 Task: In the  document log.docx Use the feature 'and check spelling and grammer' Change font style of header to '18' Select the body of letter and change paragraph spacing to  1.5
Action: Mouse moved to (230, 297)
Screenshot: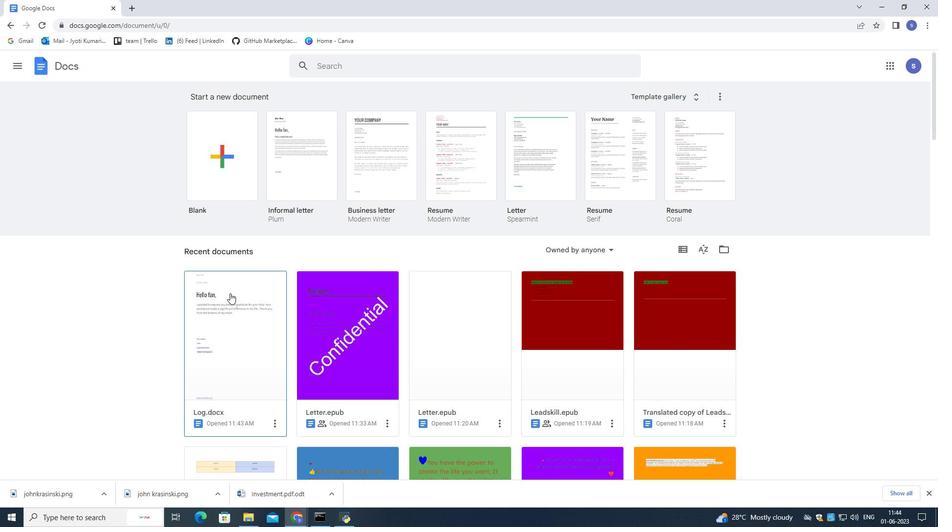 
Action: Mouse pressed left at (230, 297)
Screenshot: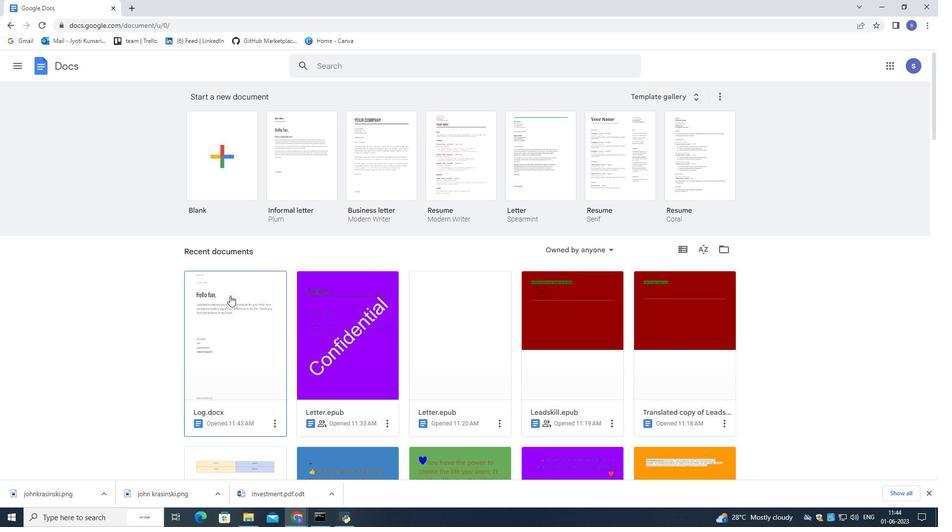 
Action: Mouse moved to (229, 297)
Screenshot: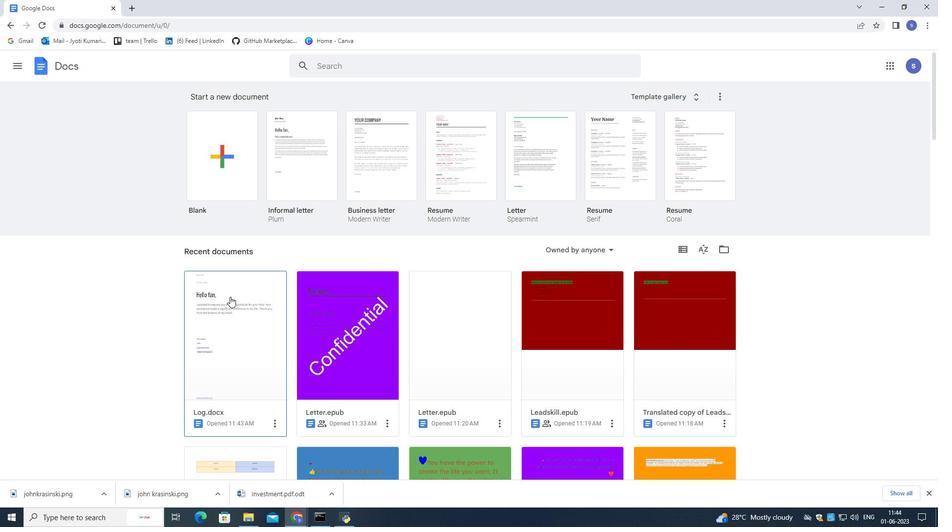 
Action: Mouse pressed left at (229, 297)
Screenshot: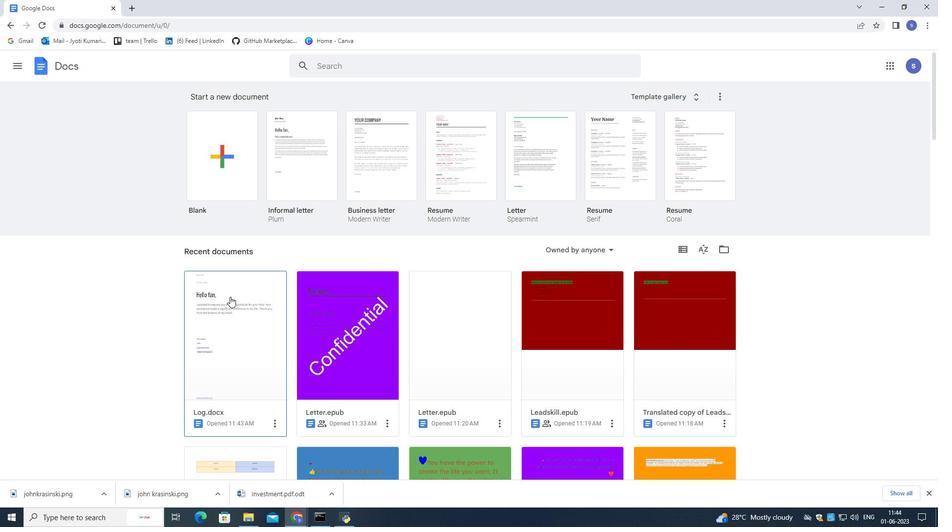 
Action: Mouse moved to (156, 72)
Screenshot: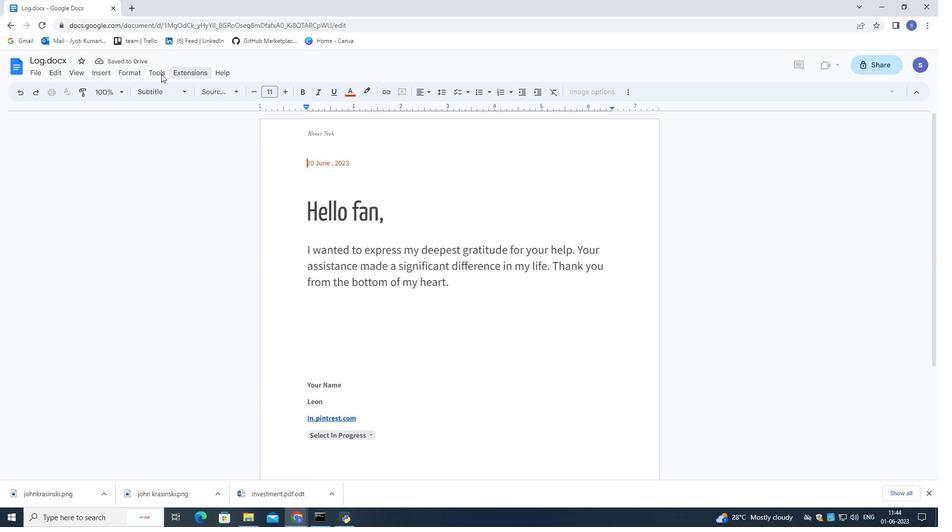 
Action: Mouse pressed left at (156, 72)
Screenshot: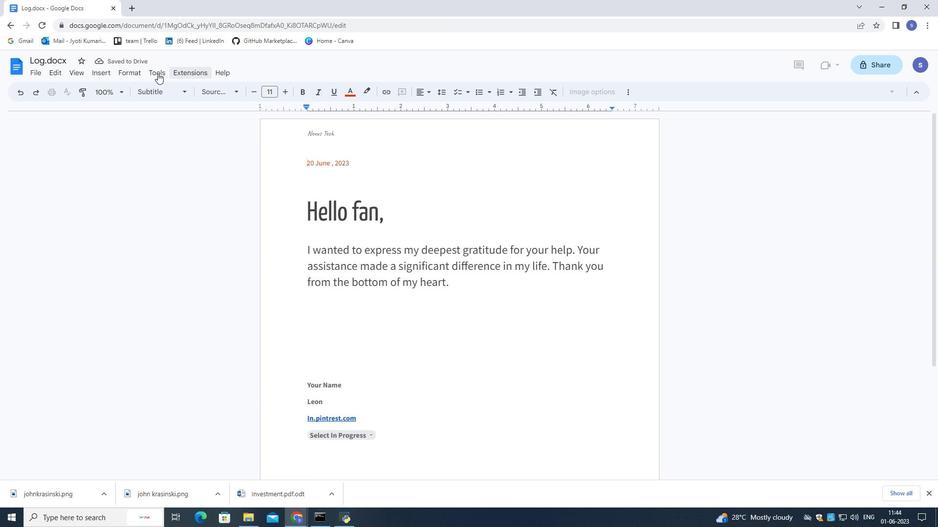 
Action: Mouse moved to (381, 96)
Screenshot: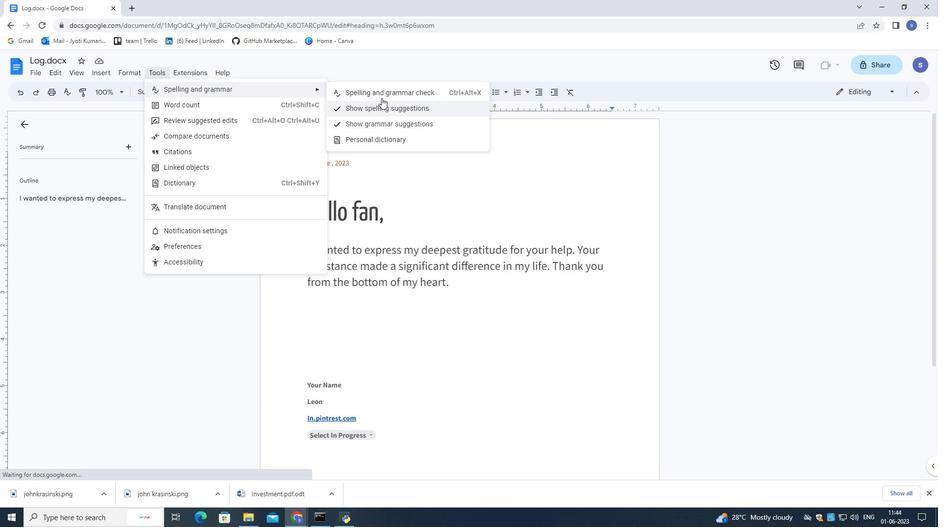 
Action: Mouse pressed left at (381, 96)
Screenshot: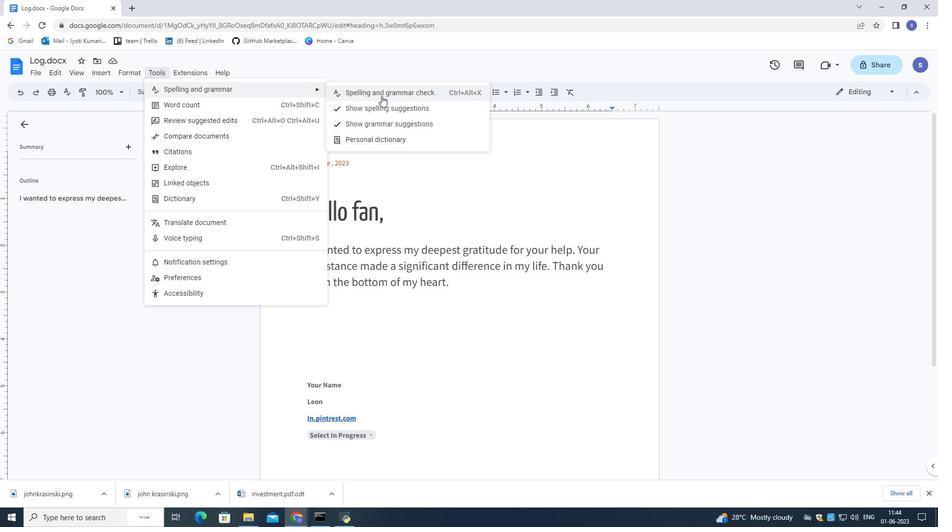 
Action: Mouse moved to (359, 134)
Screenshot: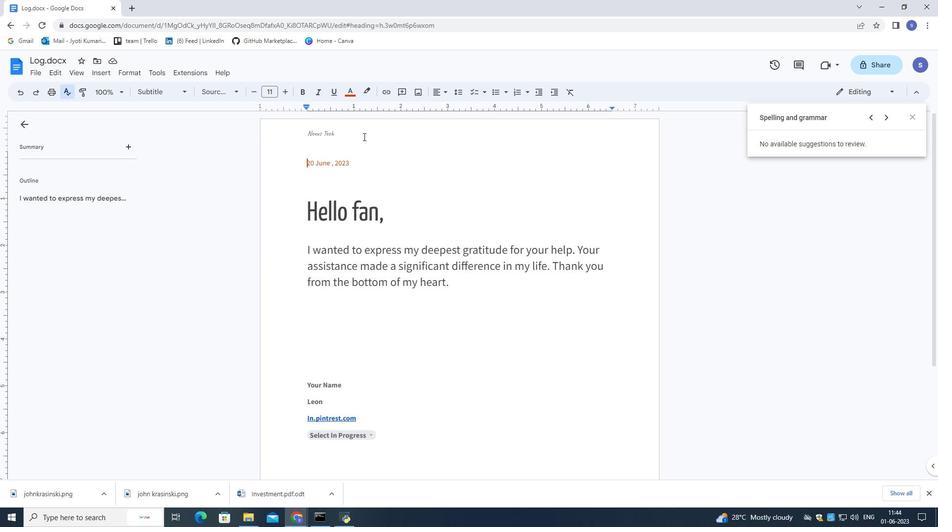 
Action: Mouse pressed left at (359, 134)
Screenshot: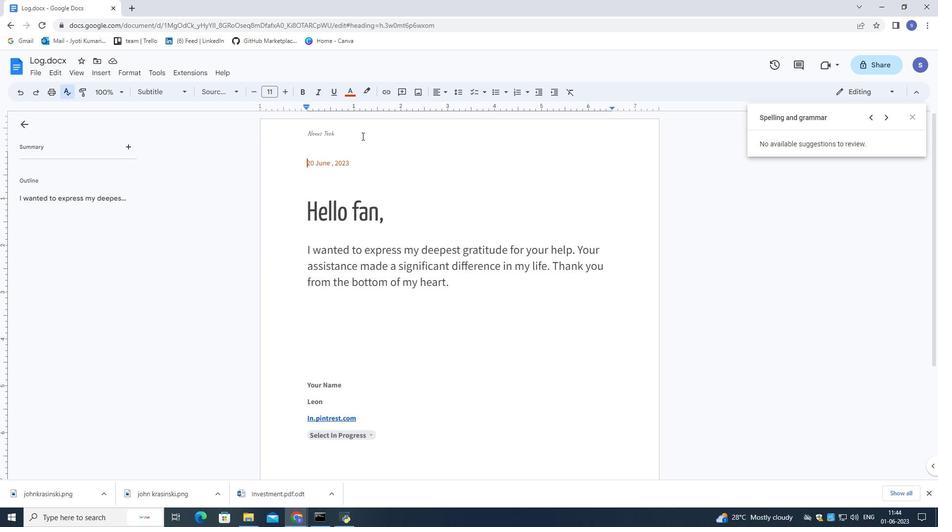 
Action: Mouse moved to (357, 133)
Screenshot: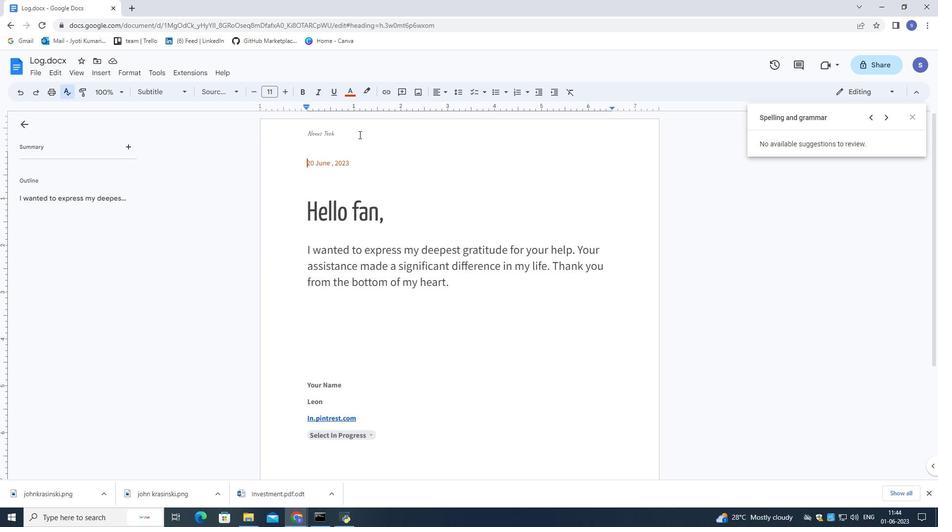 
Action: Mouse pressed left at (357, 133)
Screenshot: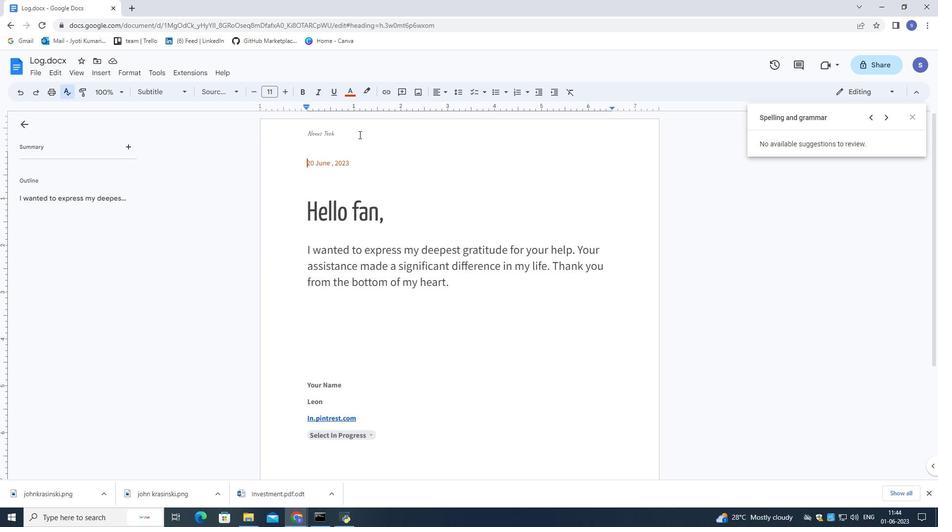 
Action: Mouse moved to (333, 132)
Screenshot: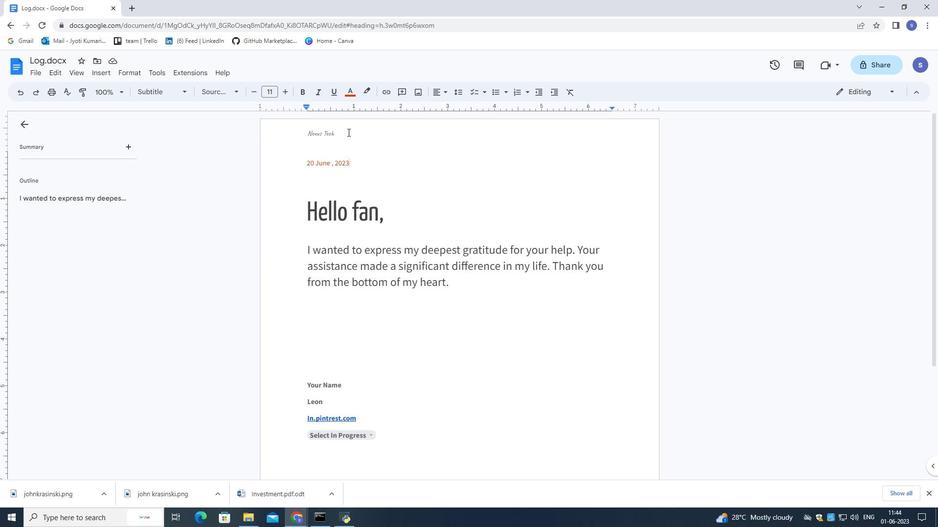 
Action: Mouse pressed left at (333, 132)
Screenshot: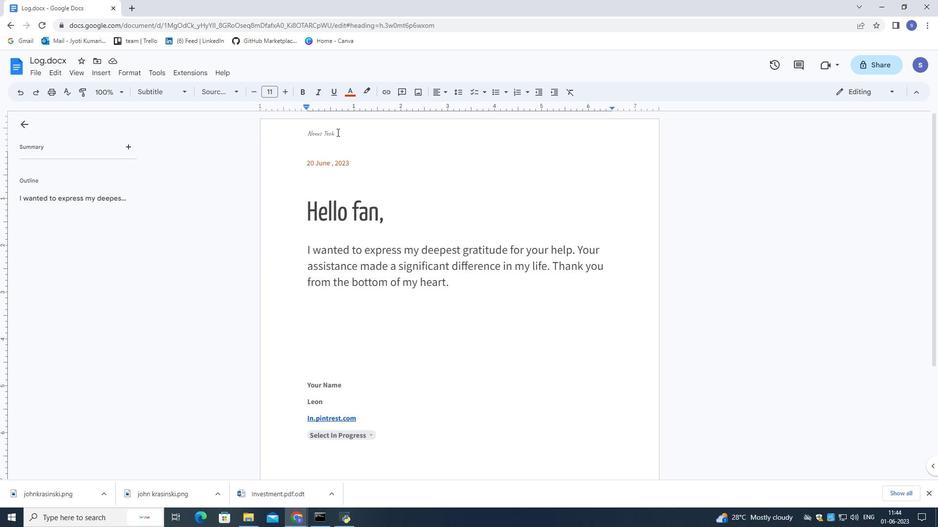 
Action: Mouse pressed left at (333, 132)
Screenshot: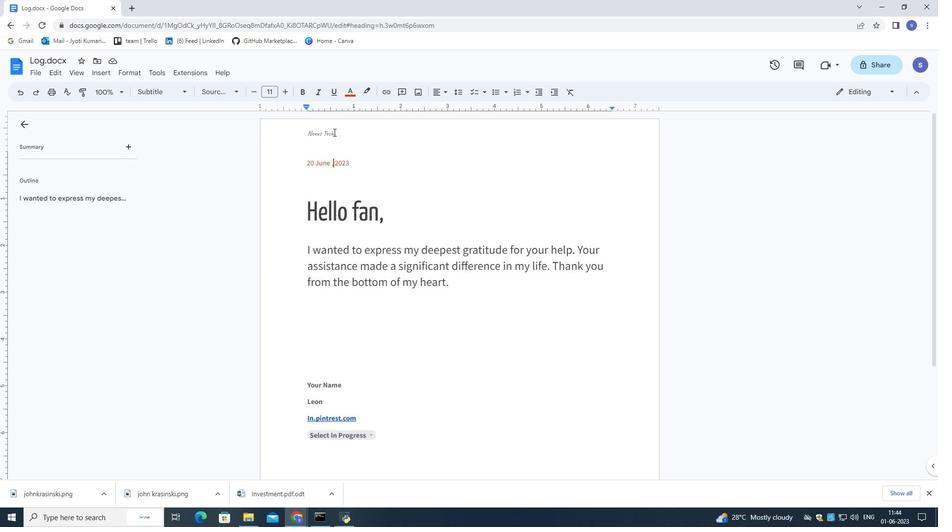 
Action: Mouse pressed left at (333, 132)
Screenshot: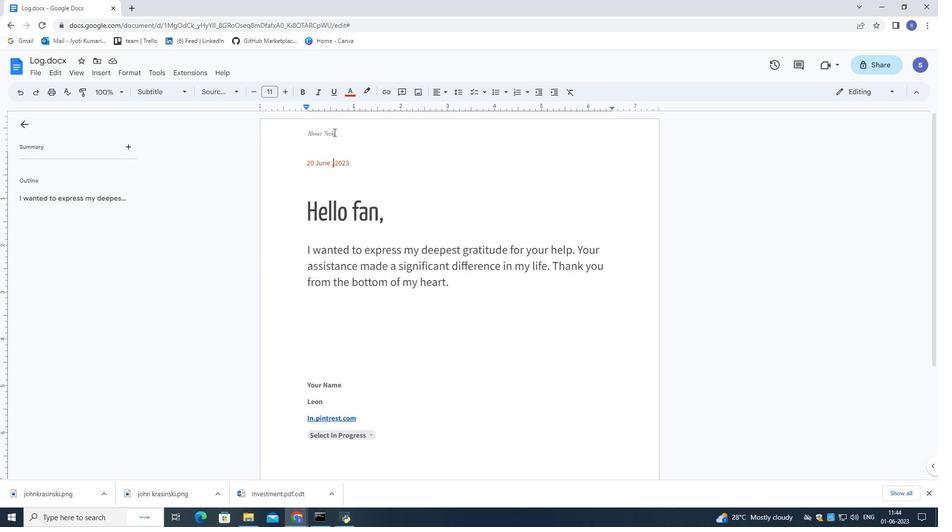 
Action: Mouse pressed left at (333, 132)
Screenshot: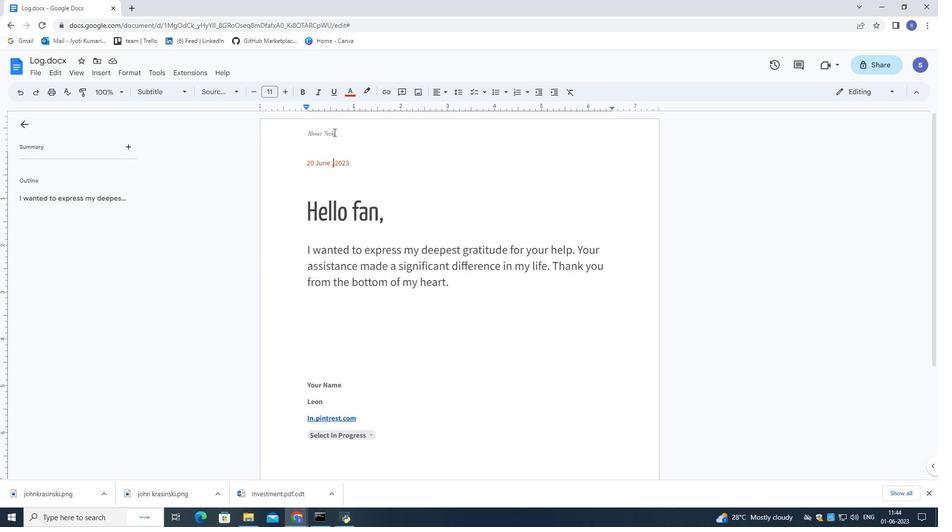 
Action: Mouse pressed left at (333, 132)
Screenshot: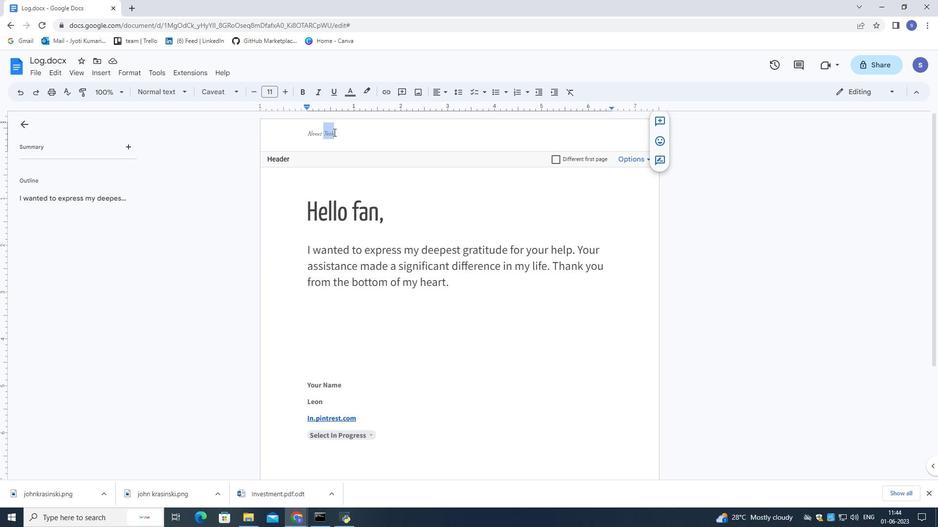 
Action: Mouse moved to (283, 91)
Screenshot: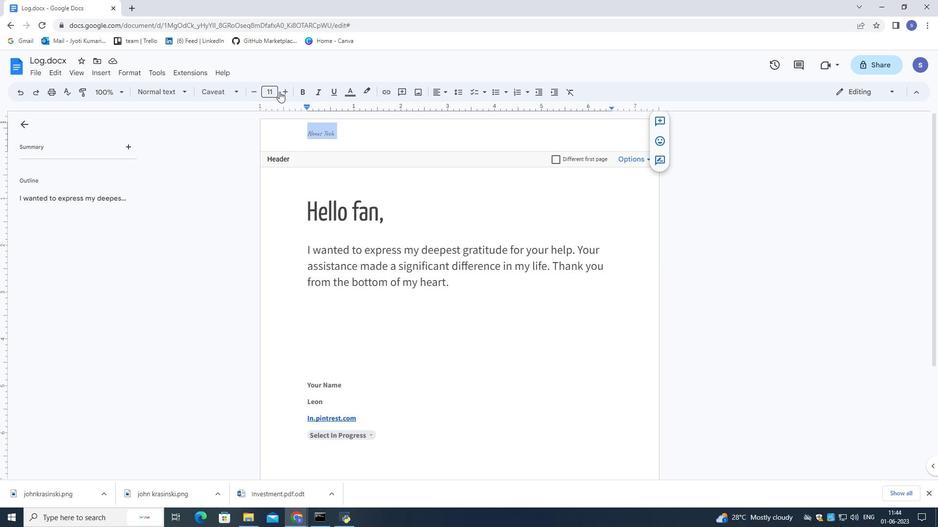 
Action: Mouse pressed left at (283, 91)
Screenshot: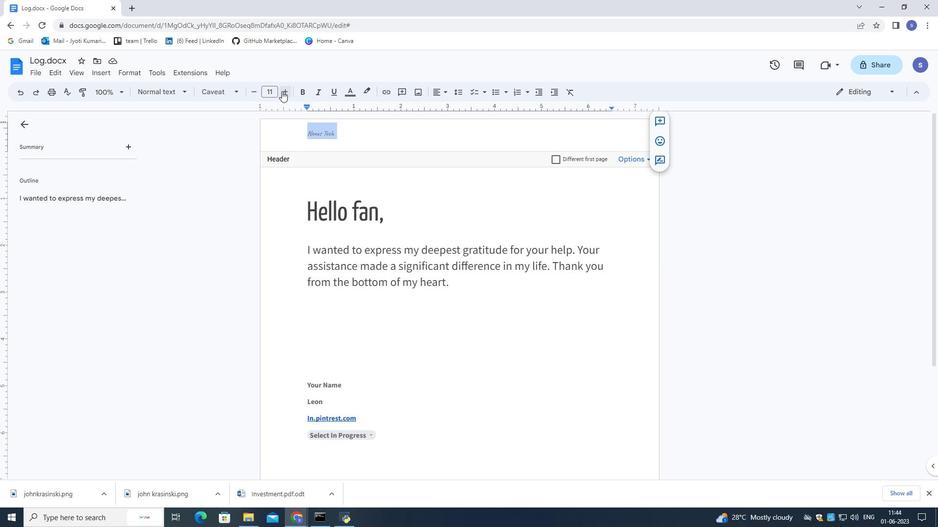 
Action: Mouse moved to (283, 91)
Screenshot: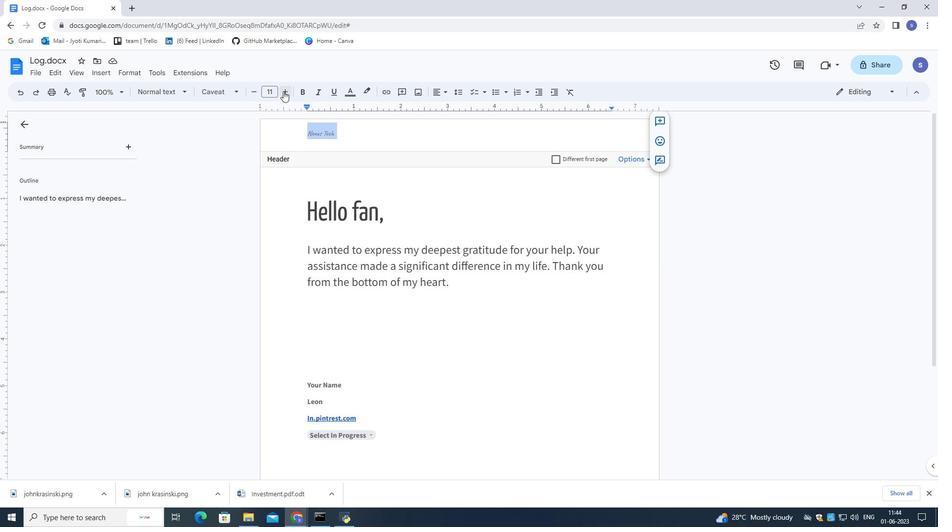 
Action: Mouse pressed left at (283, 91)
Screenshot: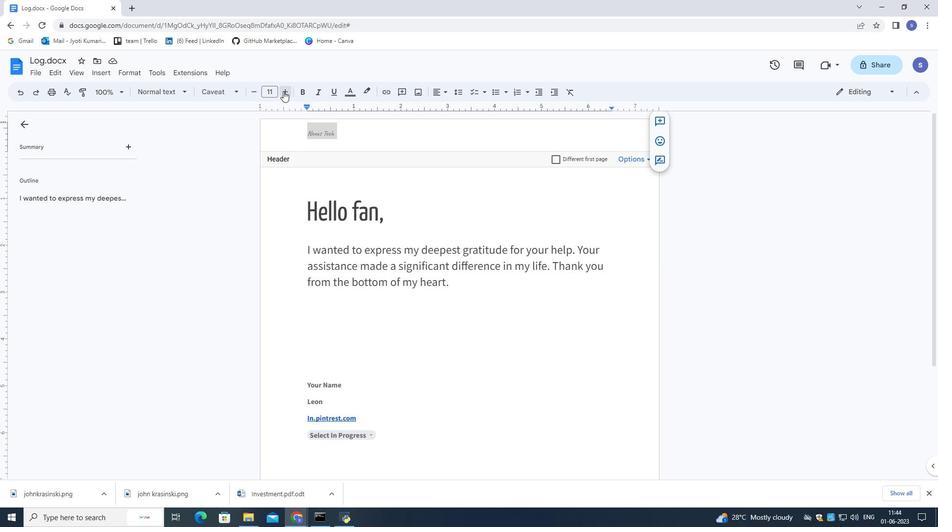 
Action: Mouse pressed left at (283, 91)
Screenshot: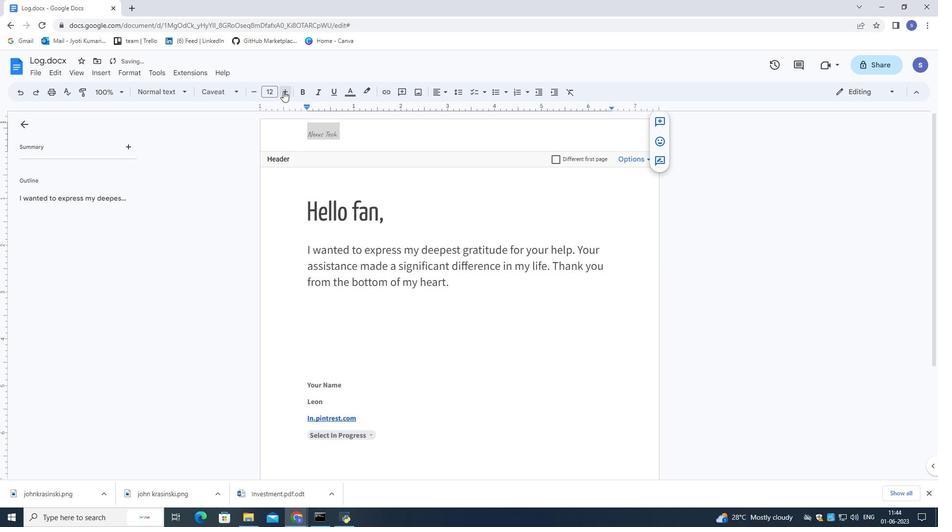 
Action: Mouse pressed left at (283, 91)
Screenshot: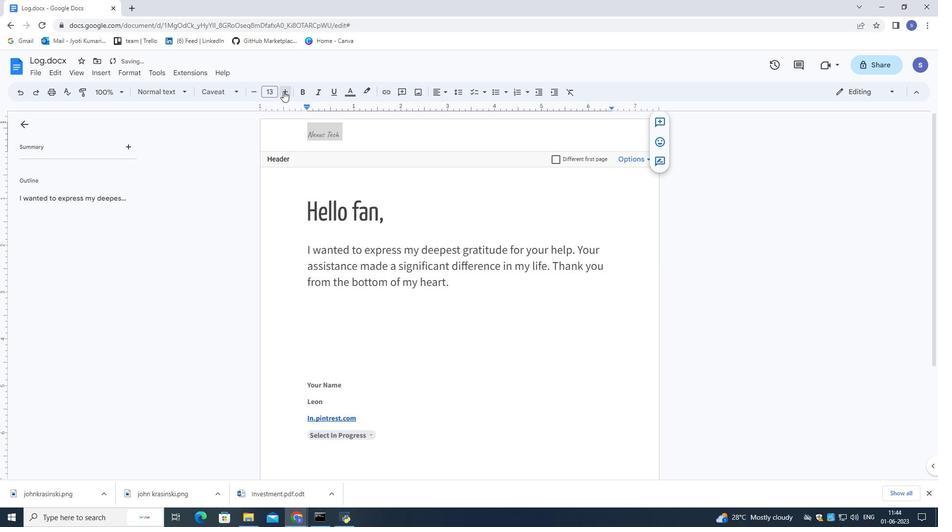 
Action: Mouse pressed left at (283, 91)
Screenshot: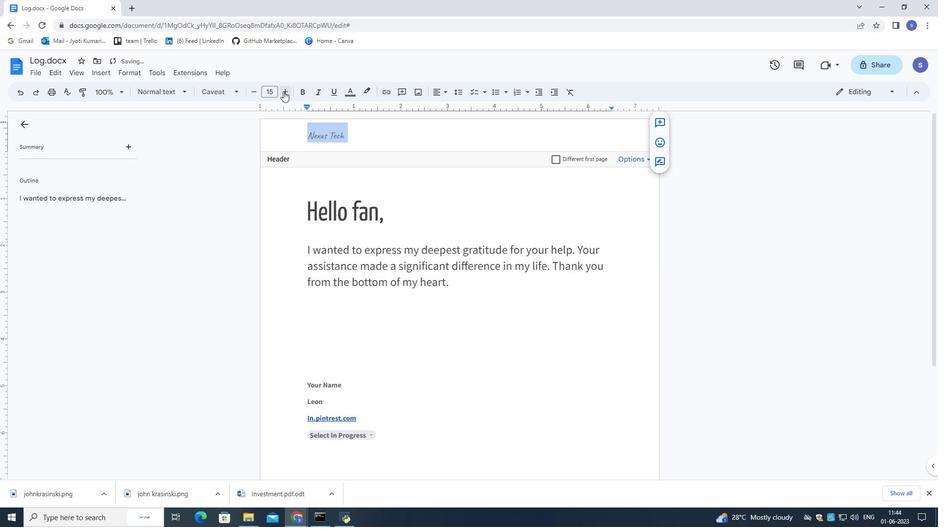 
Action: Mouse pressed left at (283, 91)
Screenshot: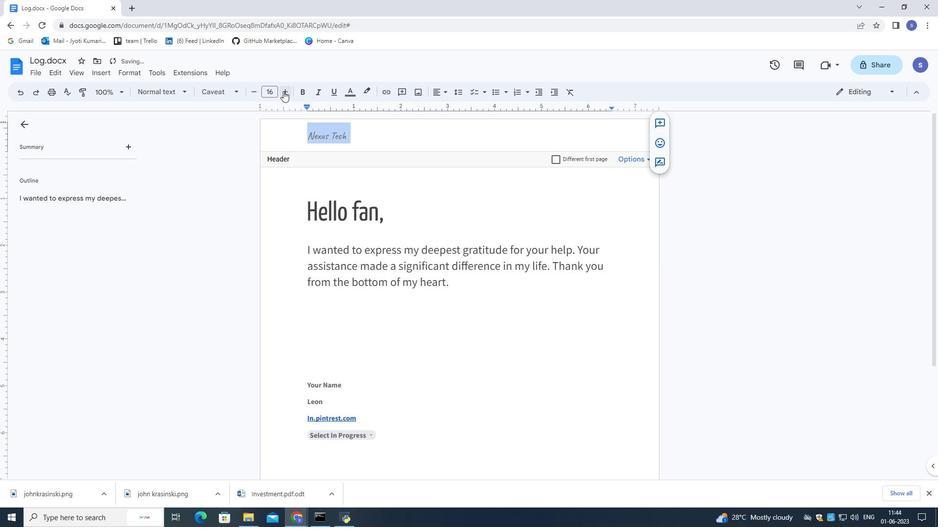 
Action: Mouse pressed left at (283, 91)
Screenshot: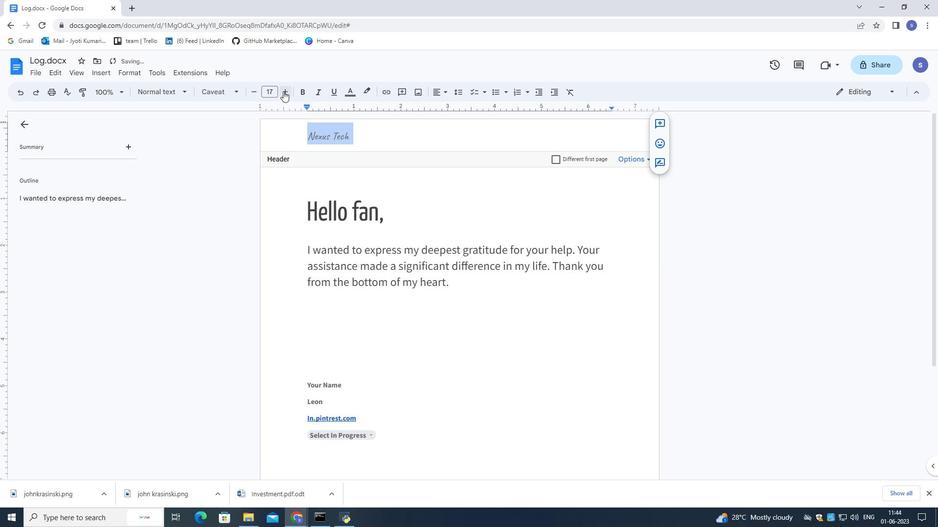 
Action: Mouse moved to (453, 286)
Screenshot: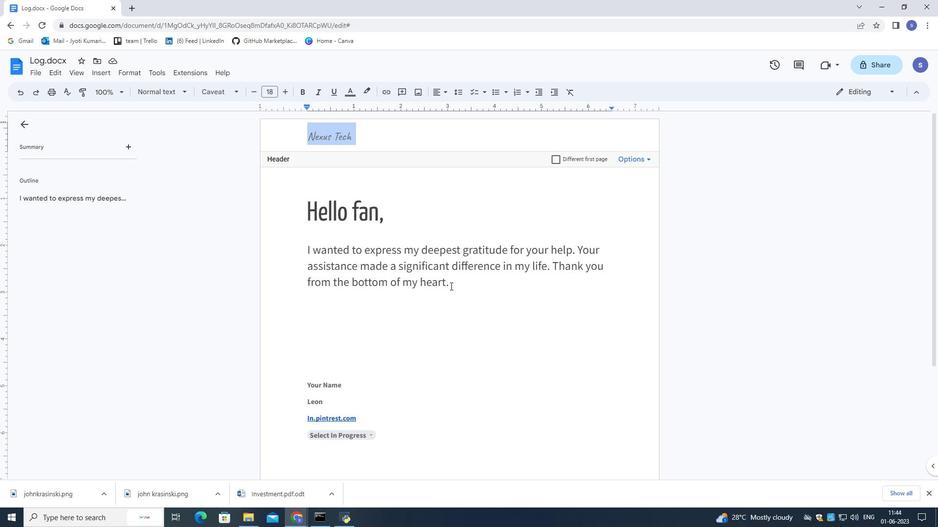
Action: Mouse pressed left at (453, 286)
Screenshot: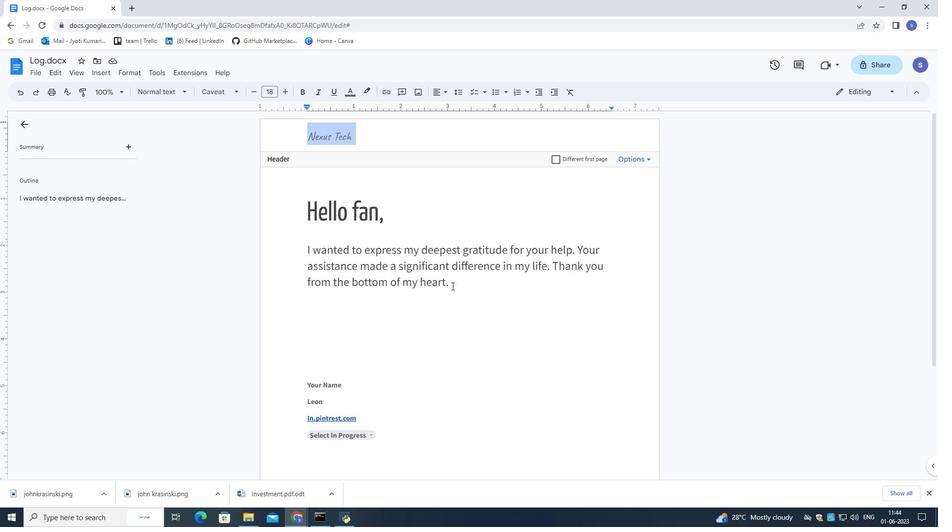 
Action: Mouse pressed left at (453, 286)
Screenshot: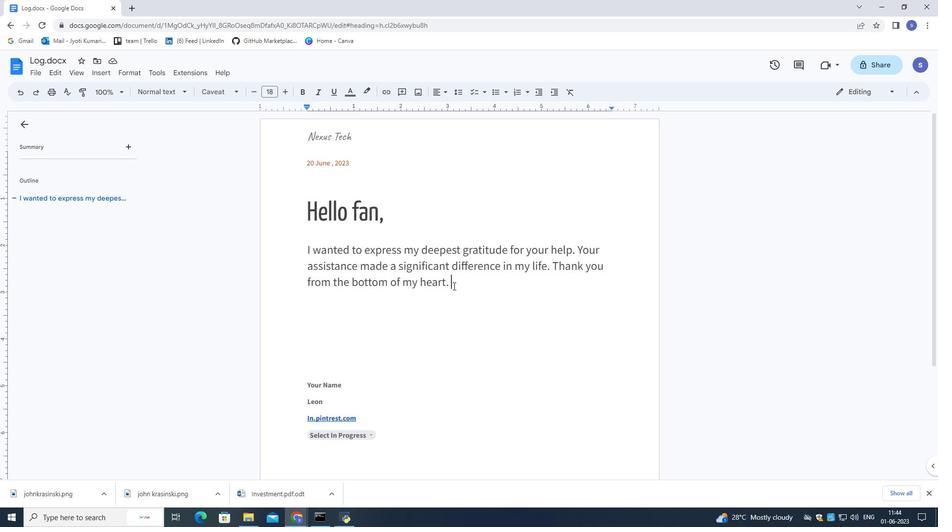 
Action: Mouse moved to (458, 92)
Screenshot: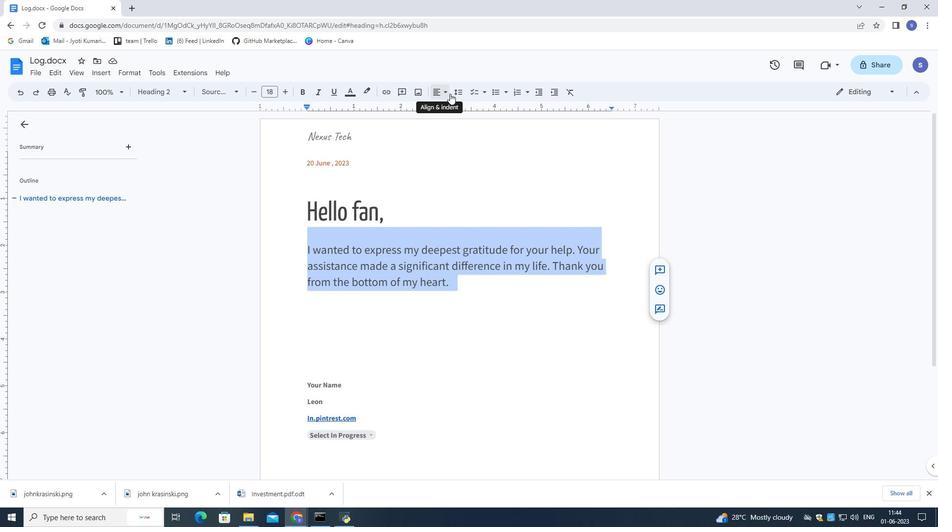 
Action: Mouse pressed left at (458, 92)
Screenshot: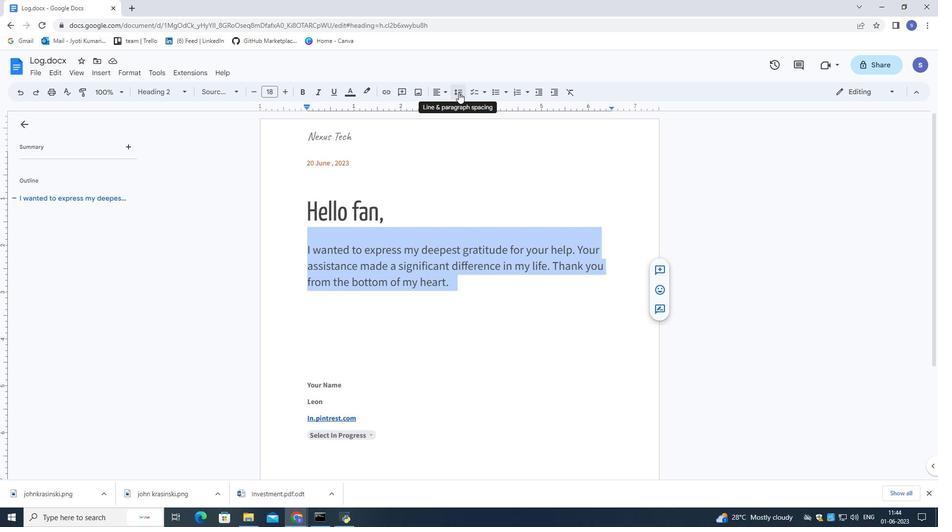 
Action: Mouse moved to (468, 138)
Screenshot: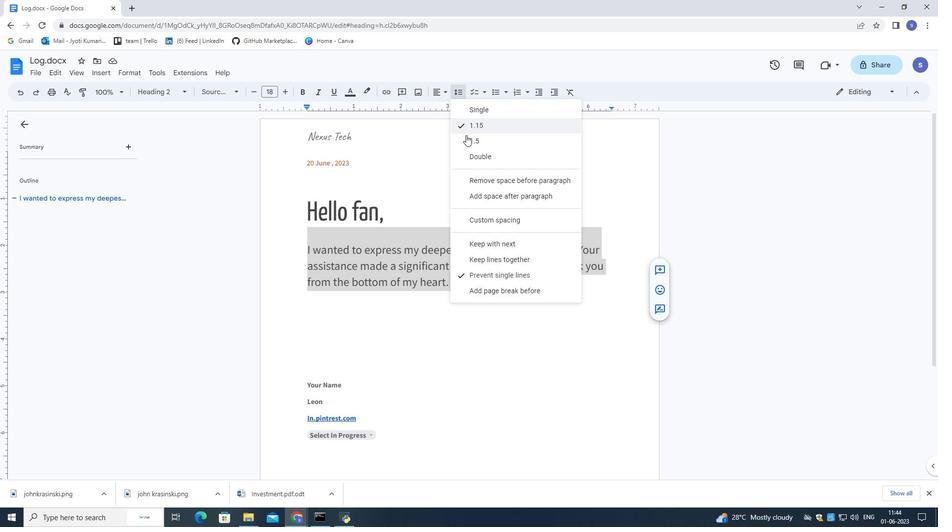 
Action: Mouse pressed left at (468, 138)
Screenshot: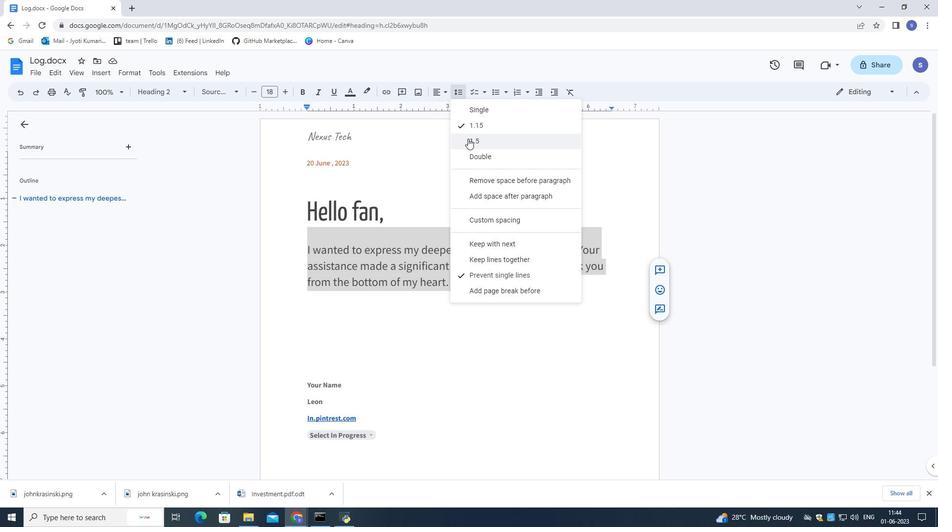
Action: Mouse moved to (466, 336)
Screenshot: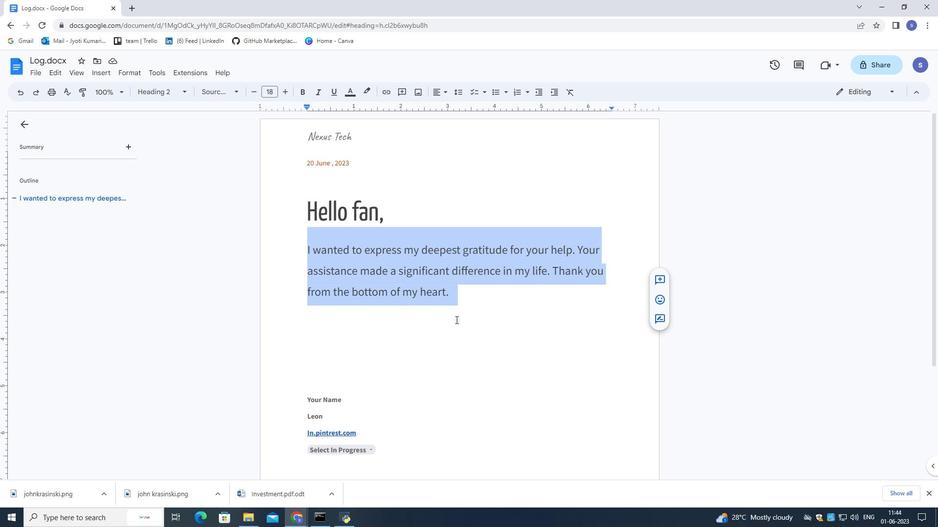 
Action: Mouse pressed left at (466, 336)
Screenshot: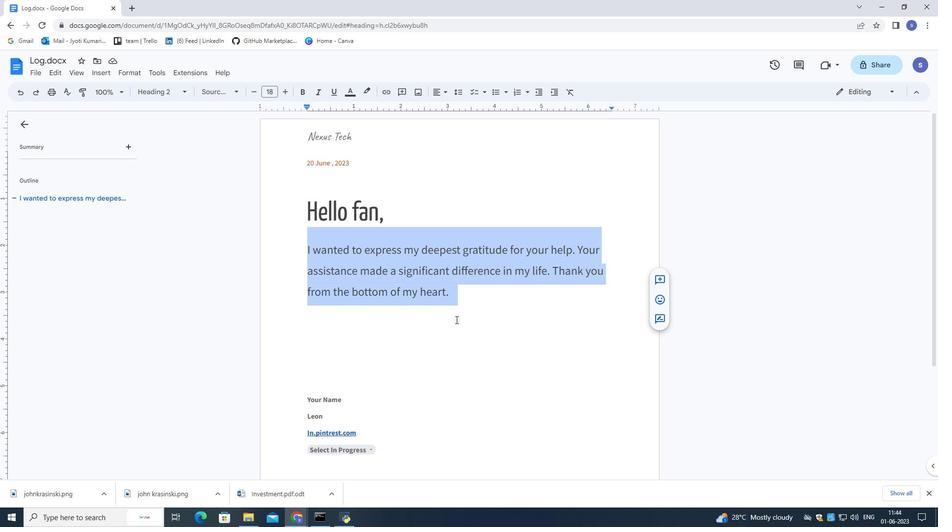 
Action: Mouse moved to (465, 323)
Screenshot: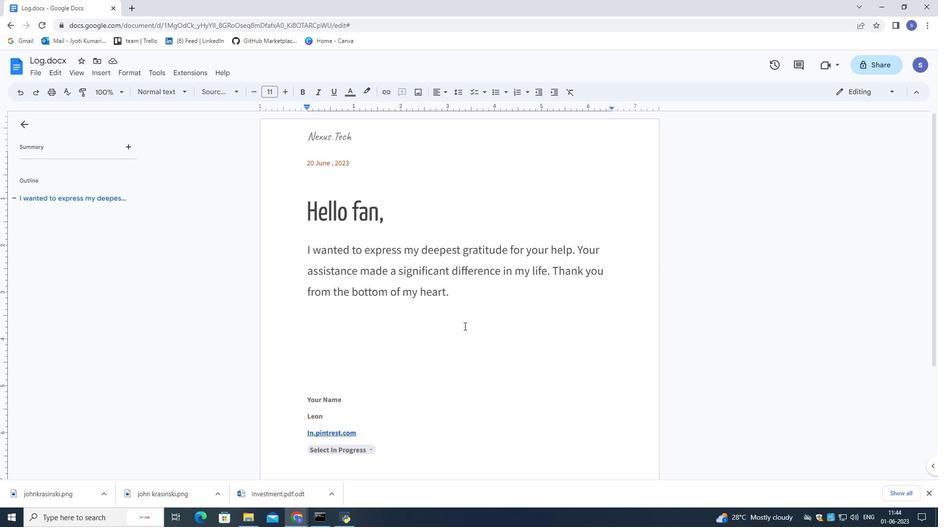 
